 Task: Sort the products in the category "Pre-Mixed Cocktails" by price (lowest first).
Action: Mouse moved to (841, 294)
Screenshot: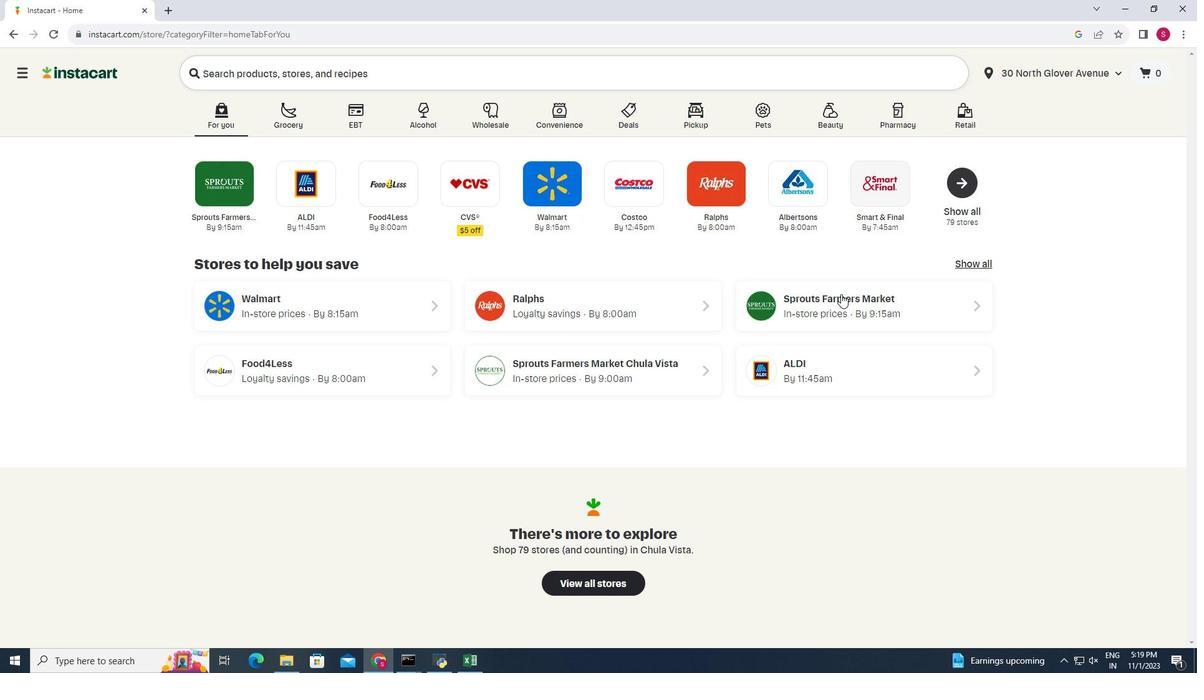 
Action: Mouse pressed left at (841, 294)
Screenshot: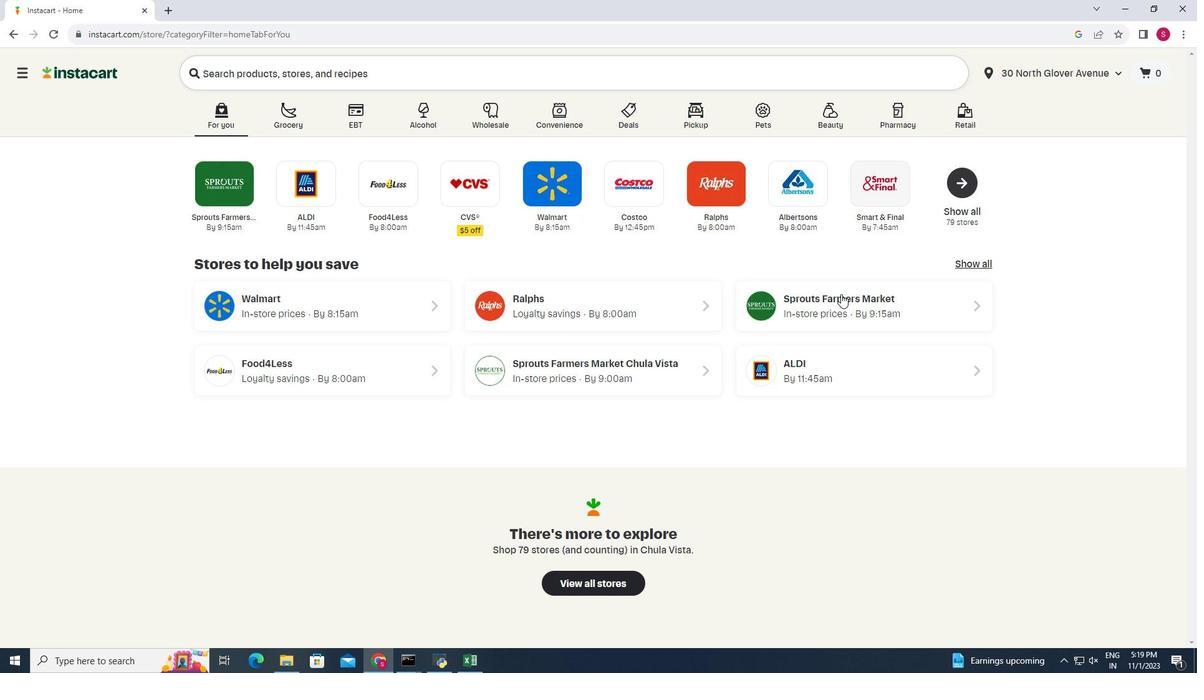 
Action: Mouse moved to (59, 622)
Screenshot: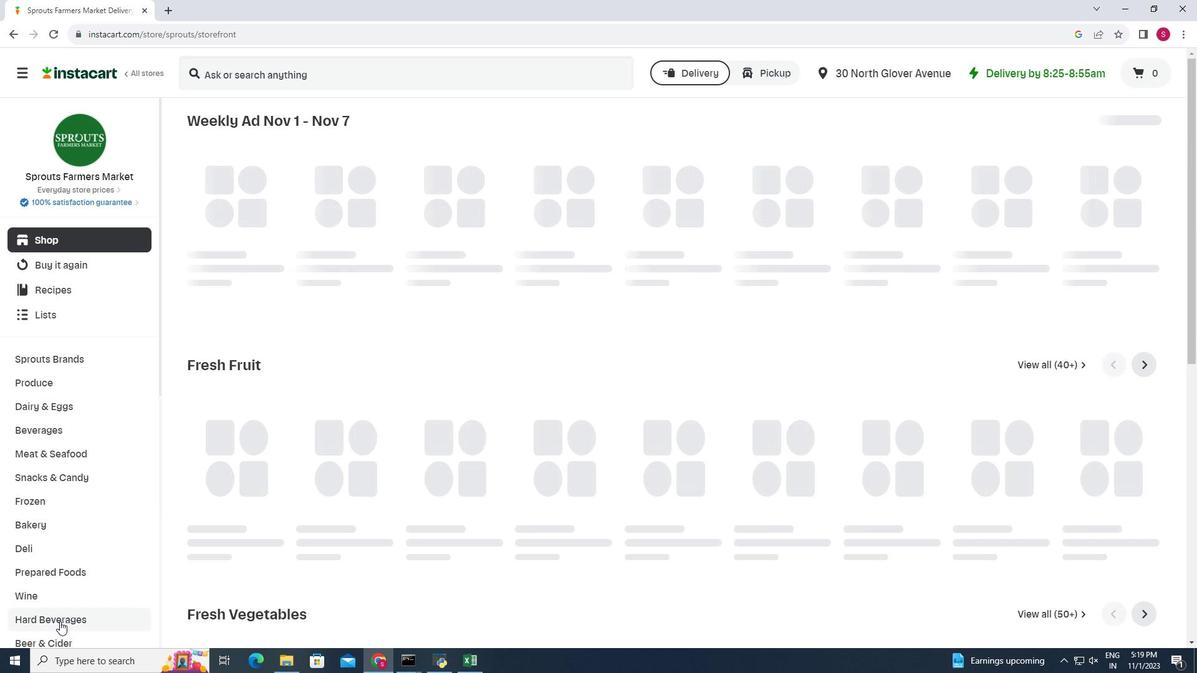 
Action: Mouse pressed left at (59, 622)
Screenshot: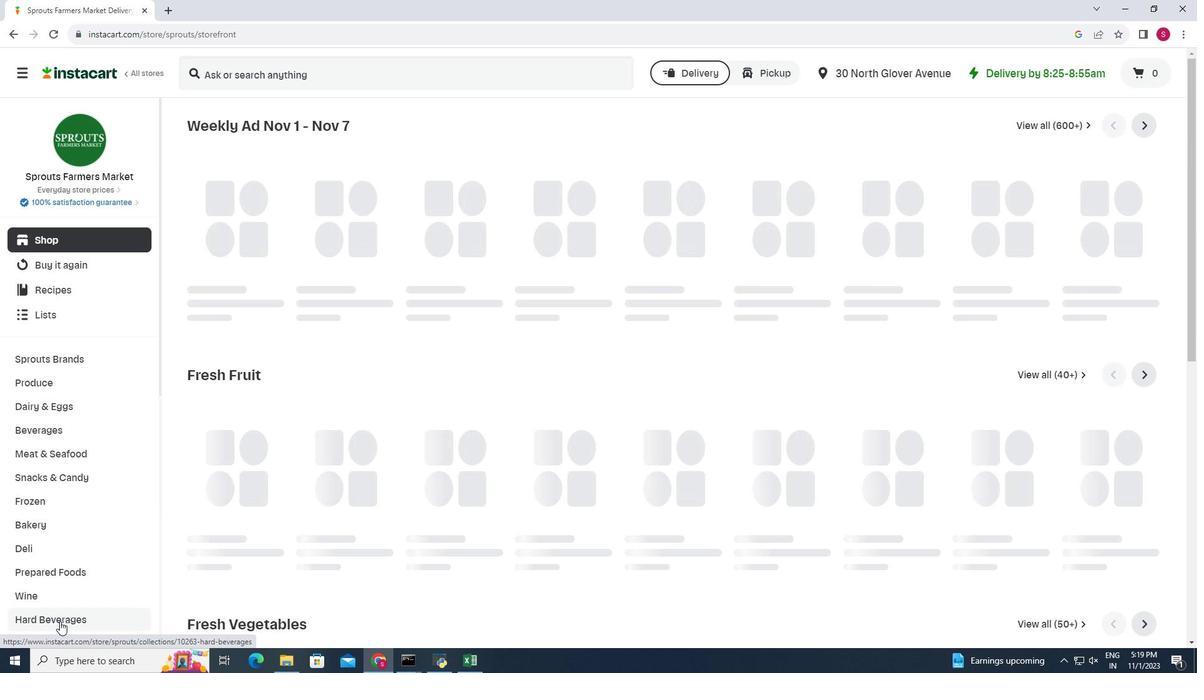 
Action: Mouse moved to (531, 157)
Screenshot: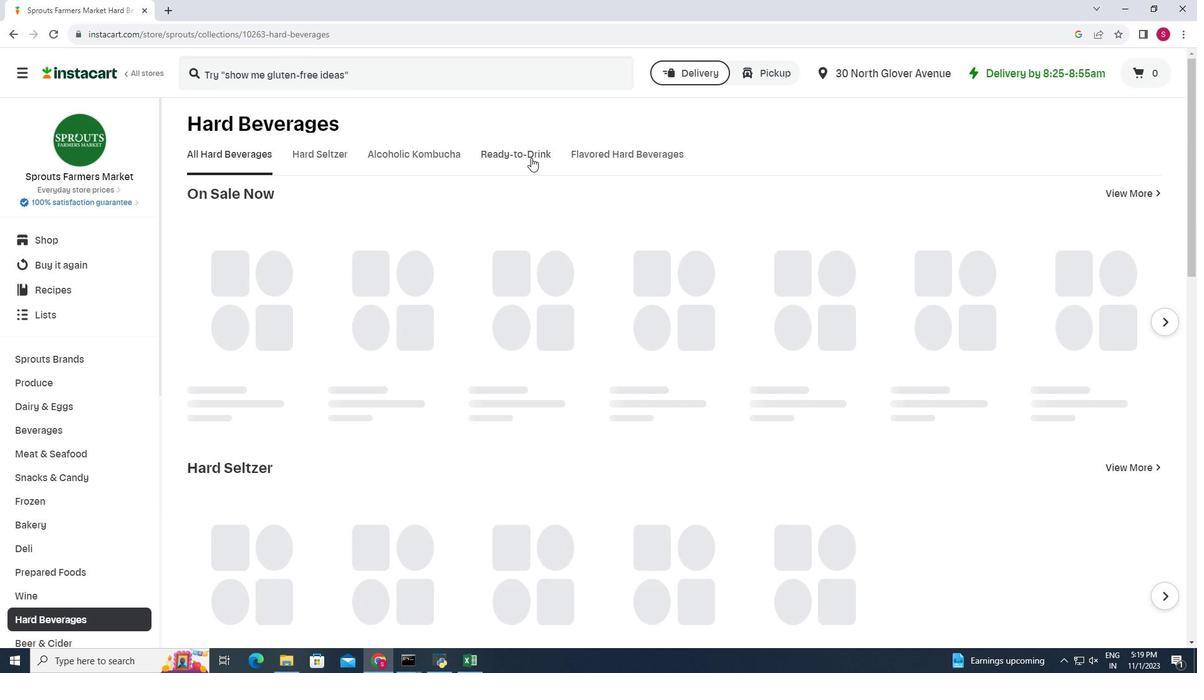 
Action: Mouse pressed left at (531, 157)
Screenshot: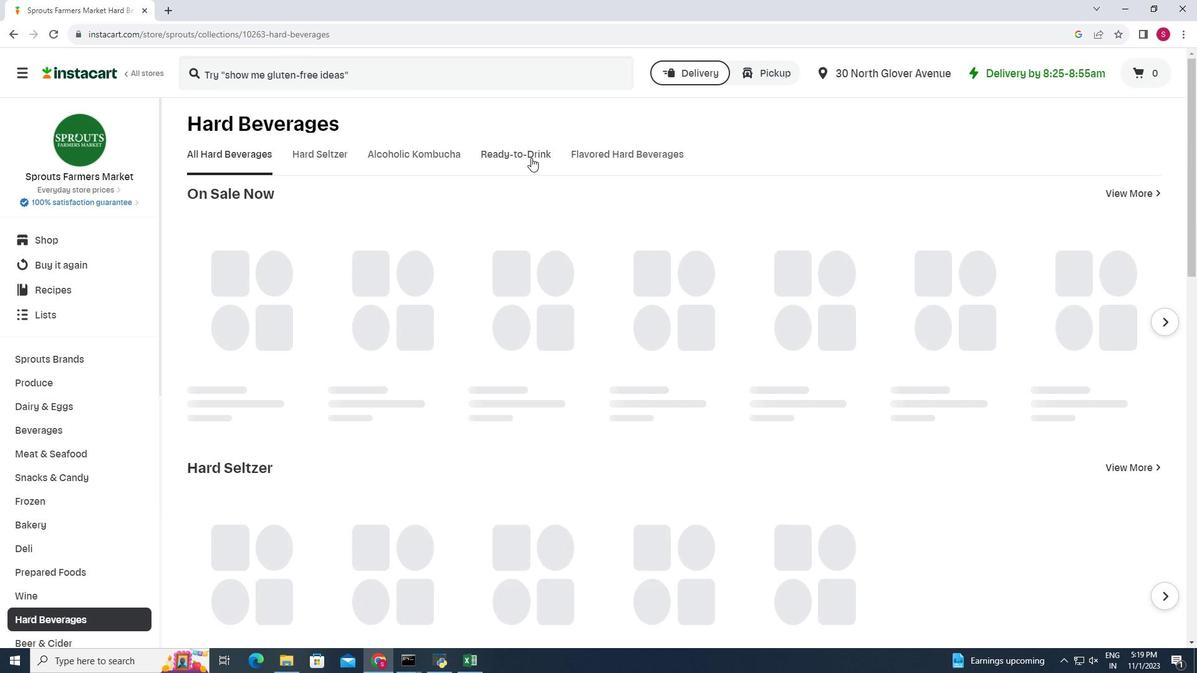 
Action: Mouse moved to (444, 209)
Screenshot: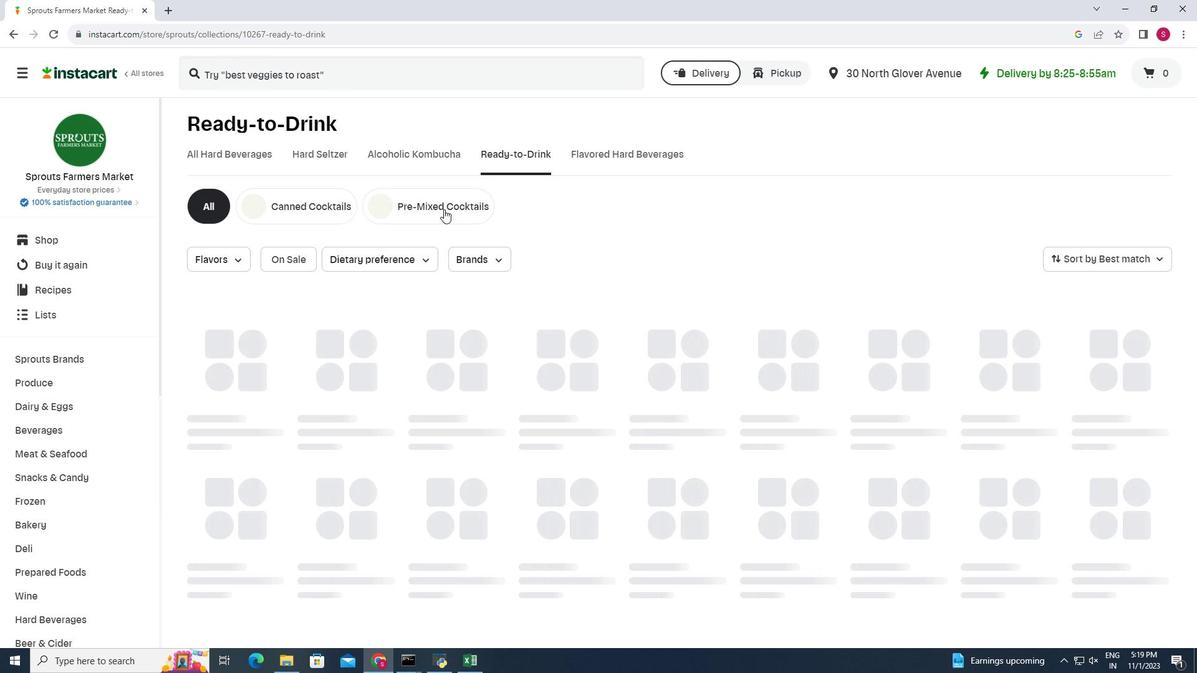 
Action: Mouse pressed left at (444, 209)
Screenshot: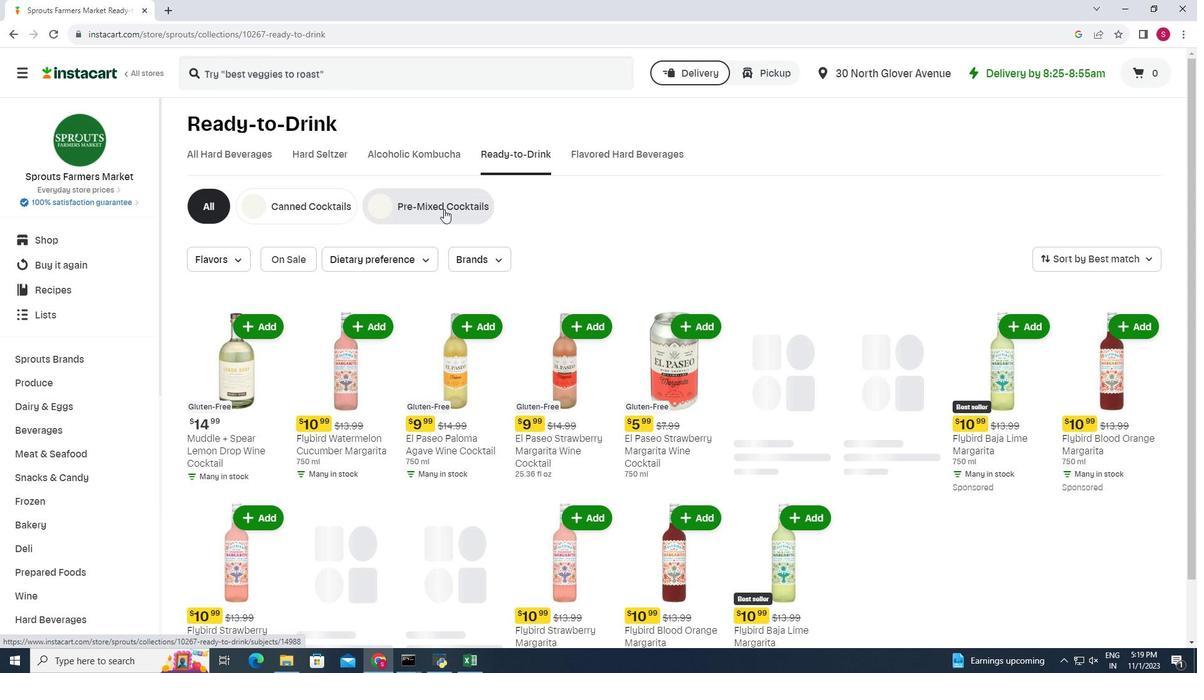
Action: Mouse moved to (1146, 255)
Screenshot: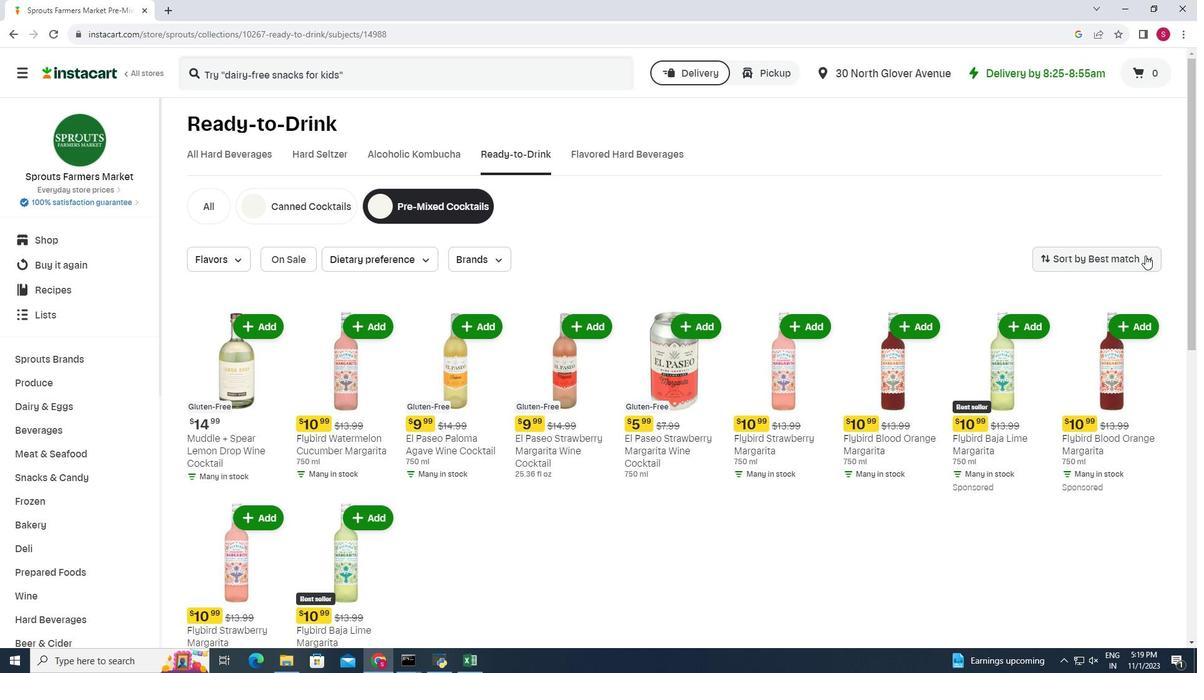 
Action: Mouse pressed left at (1146, 255)
Screenshot: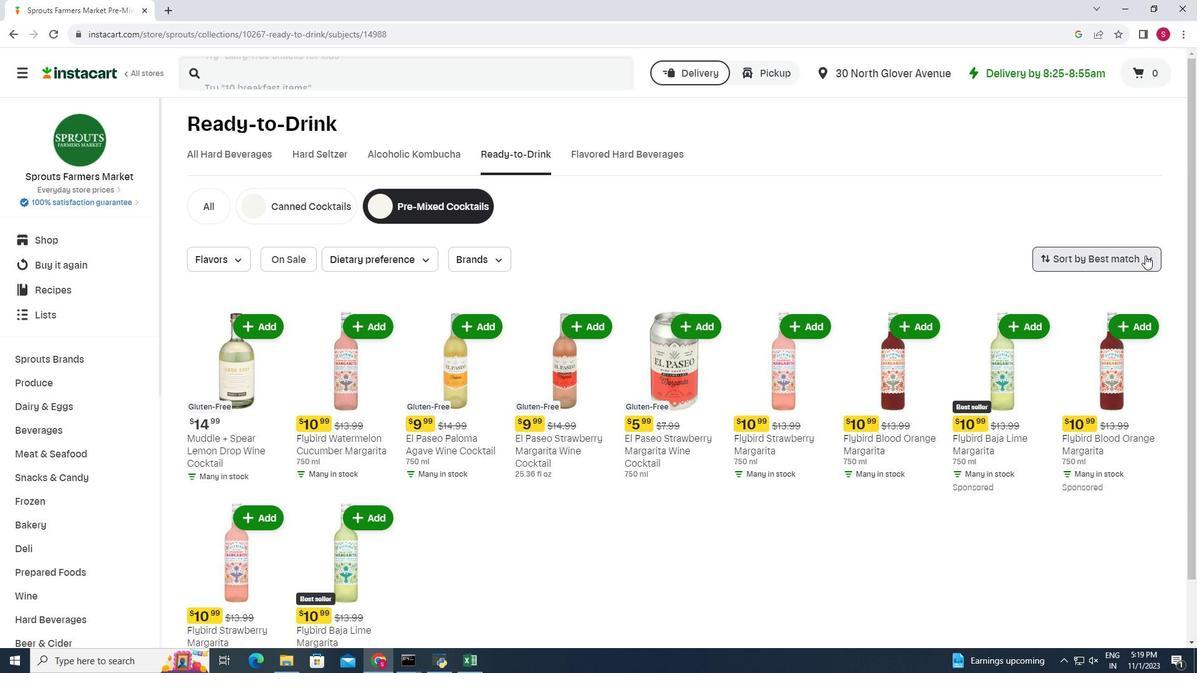 
Action: Mouse moved to (1133, 315)
Screenshot: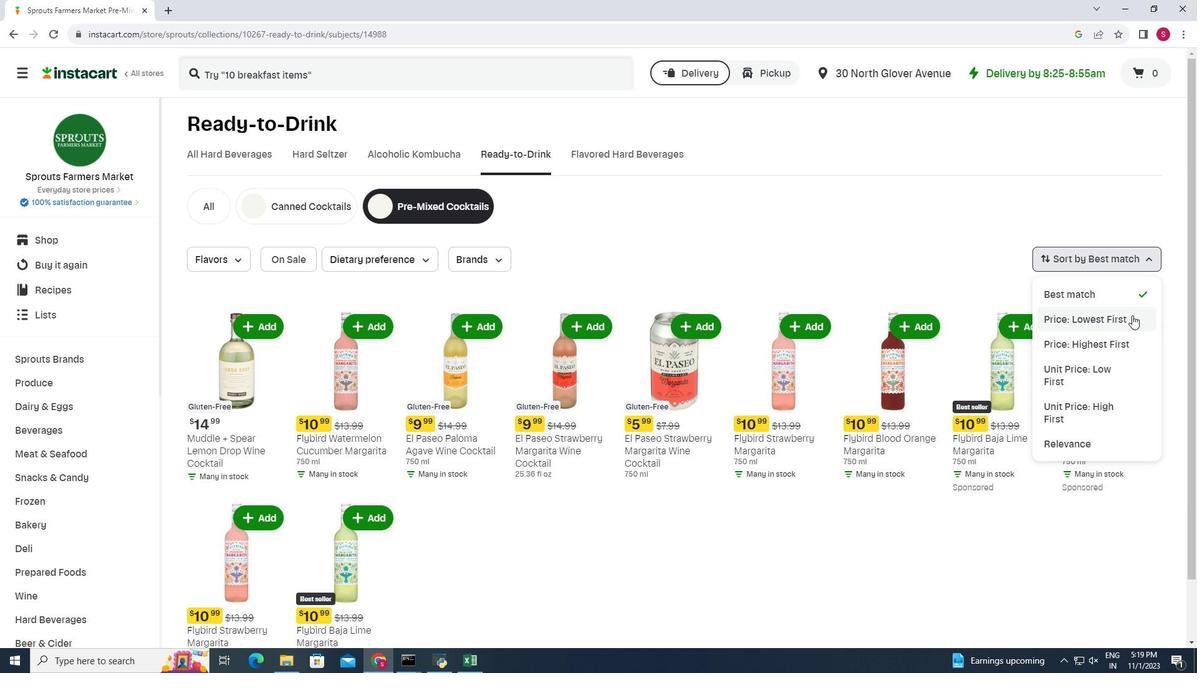 
Action: Mouse pressed left at (1133, 315)
Screenshot: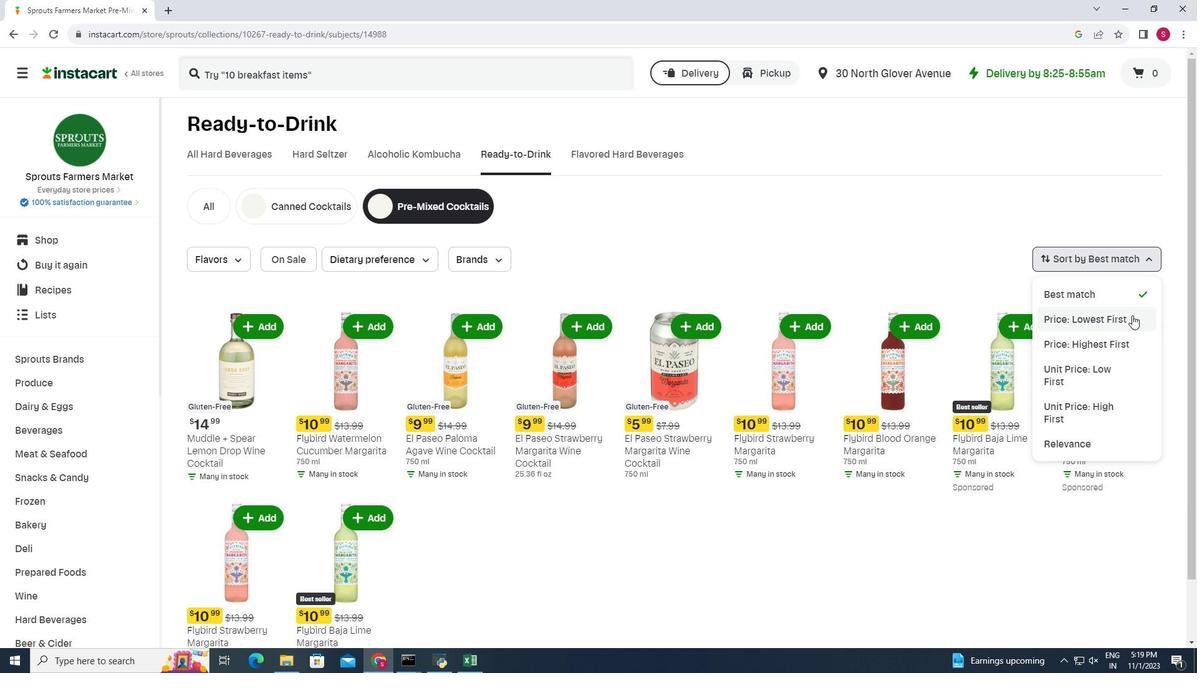 
Action: Mouse moved to (730, 232)
Screenshot: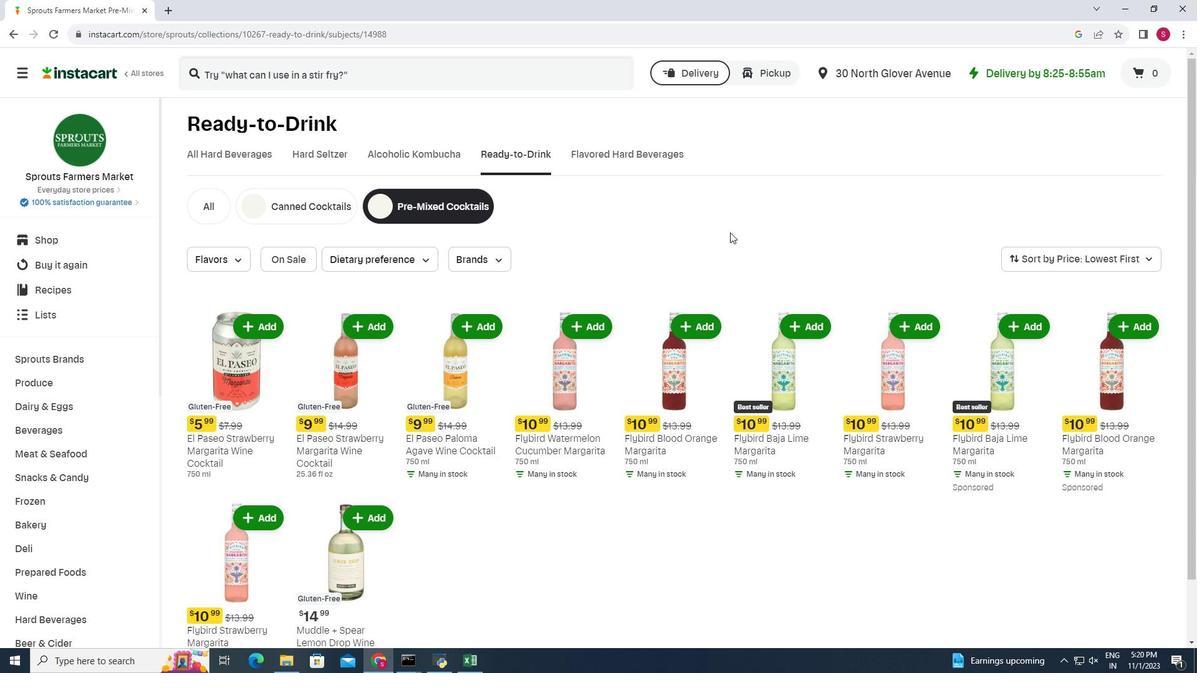 
